 Task: In the  document projectdel.docx Select the text and change paragraph spacing to  '1.5' Change page orientation to  'Landscape' Add Page color Navy Blue
Action: Mouse moved to (307, 333)
Screenshot: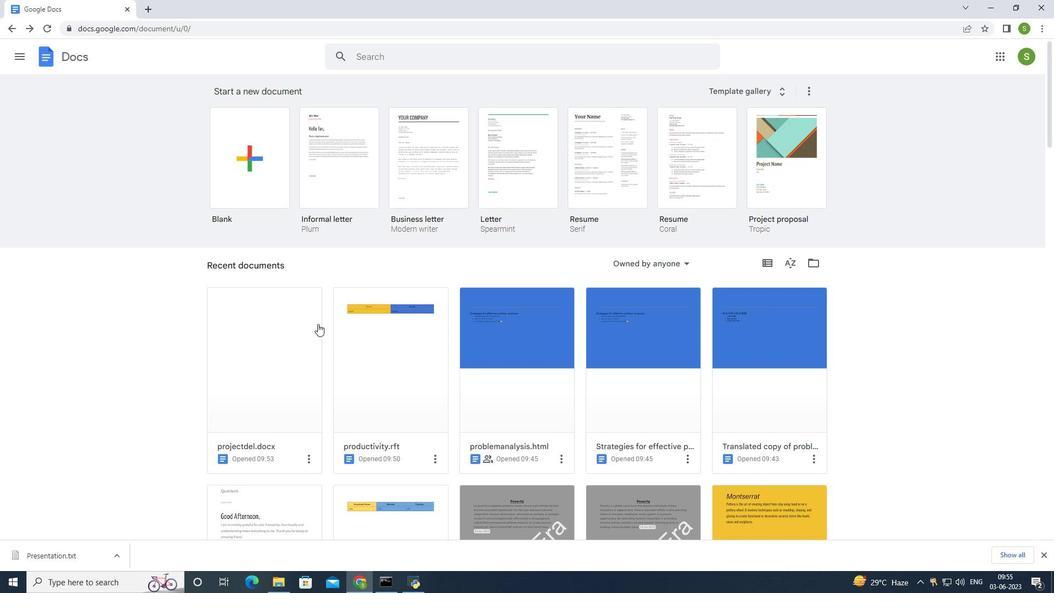 
Action: Mouse pressed left at (307, 333)
Screenshot: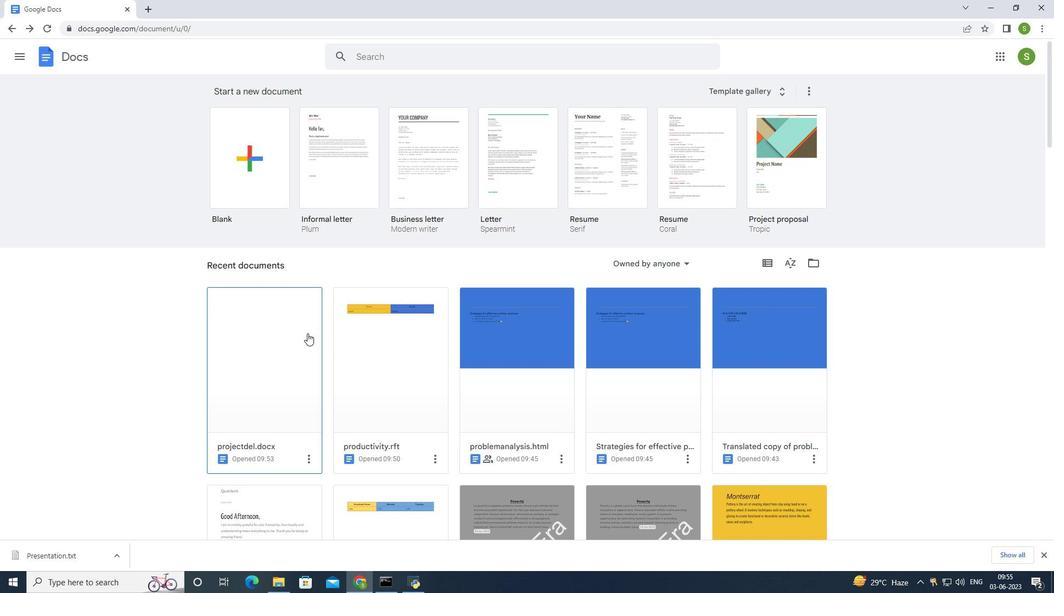 
Action: Mouse moved to (270, 171)
Screenshot: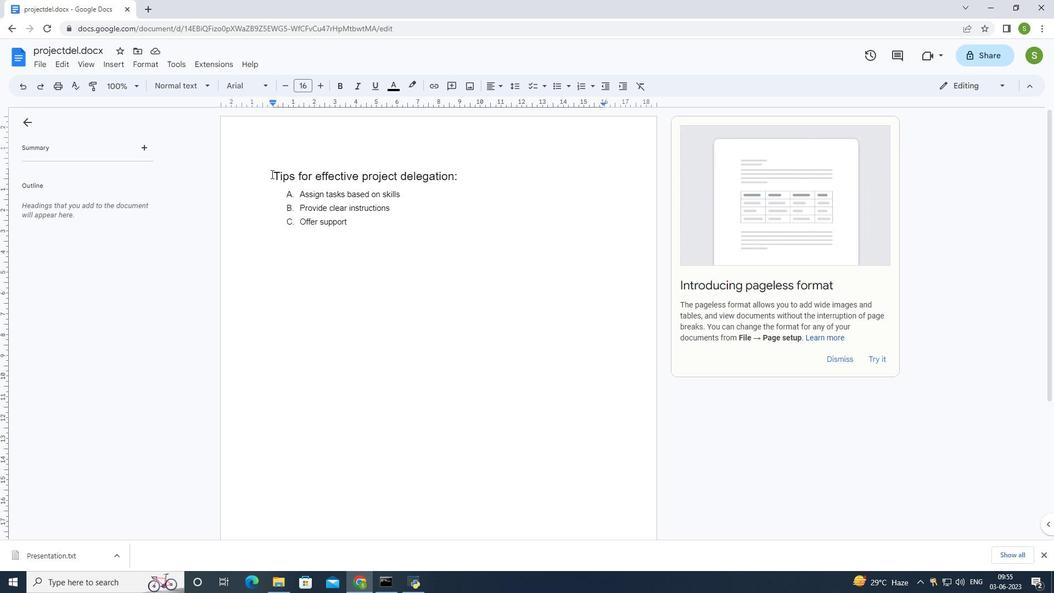 
Action: Mouse pressed left at (270, 171)
Screenshot: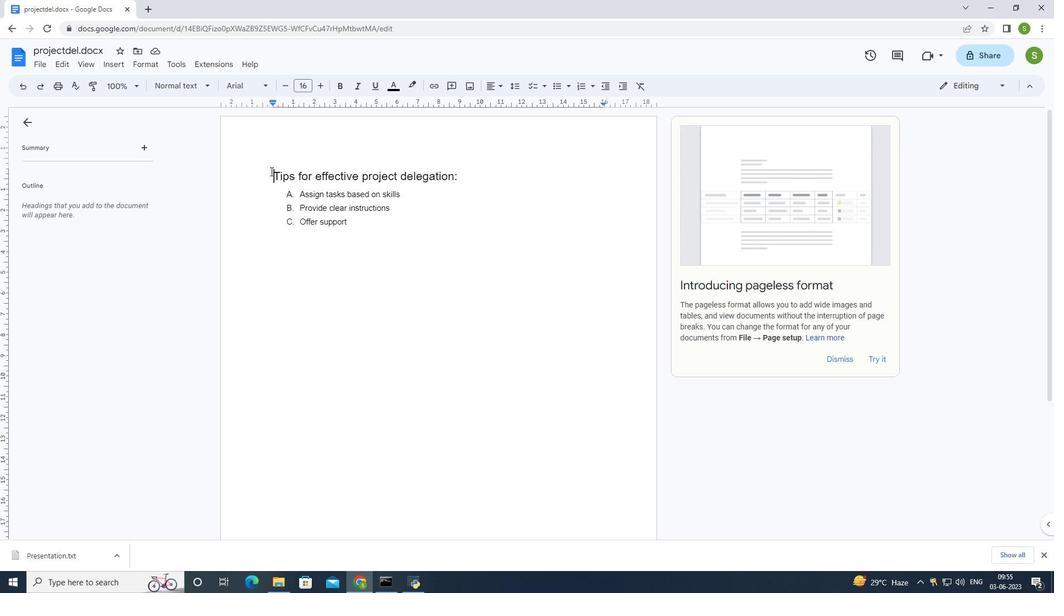 
Action: Mouse moved to (511, 86)
Screenshot: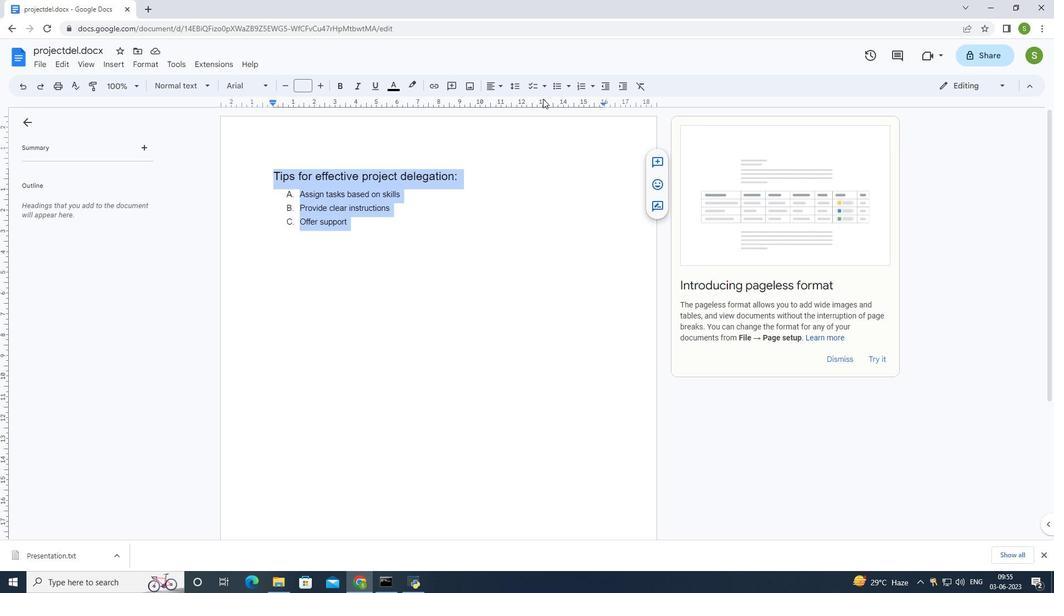 
Action: Mouse pressed left at (511, 86)
Screenshot: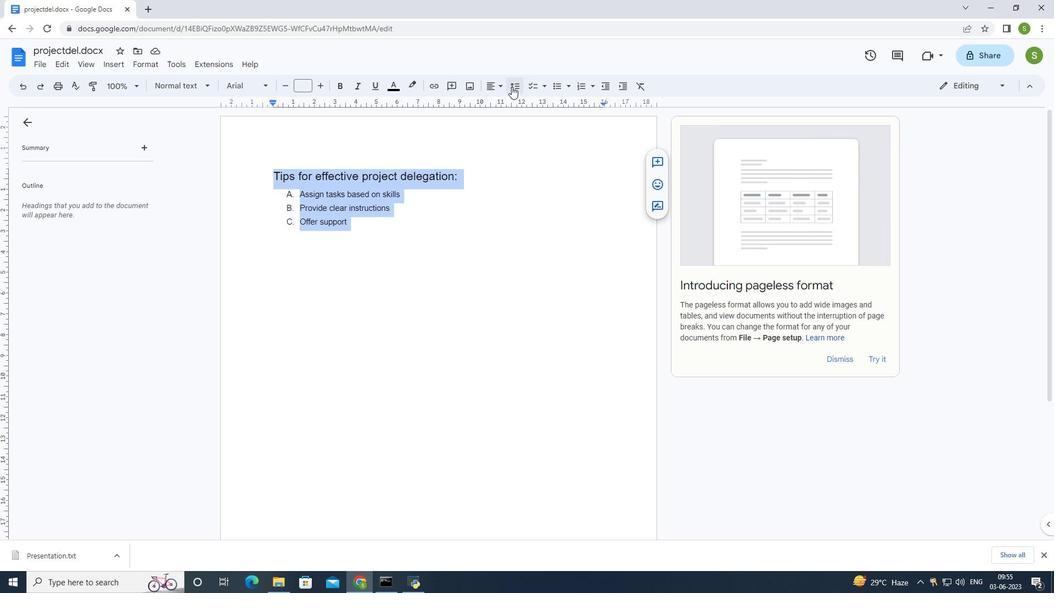 
Action: Mouse moved to (529, 147)
Screenshot: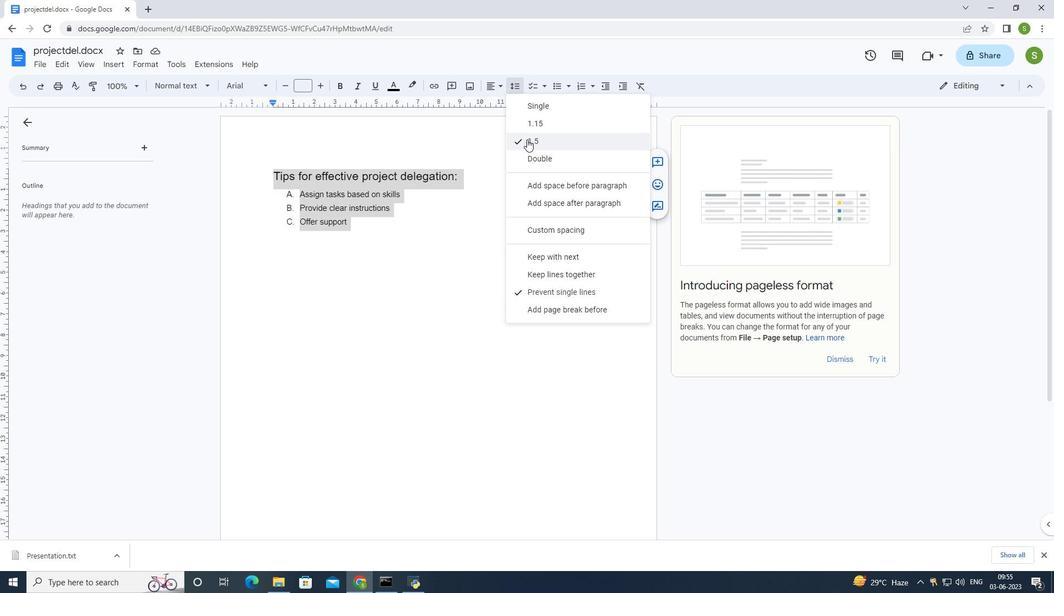 
Action: Mouse pressed left at (529, 147)
Screenshot: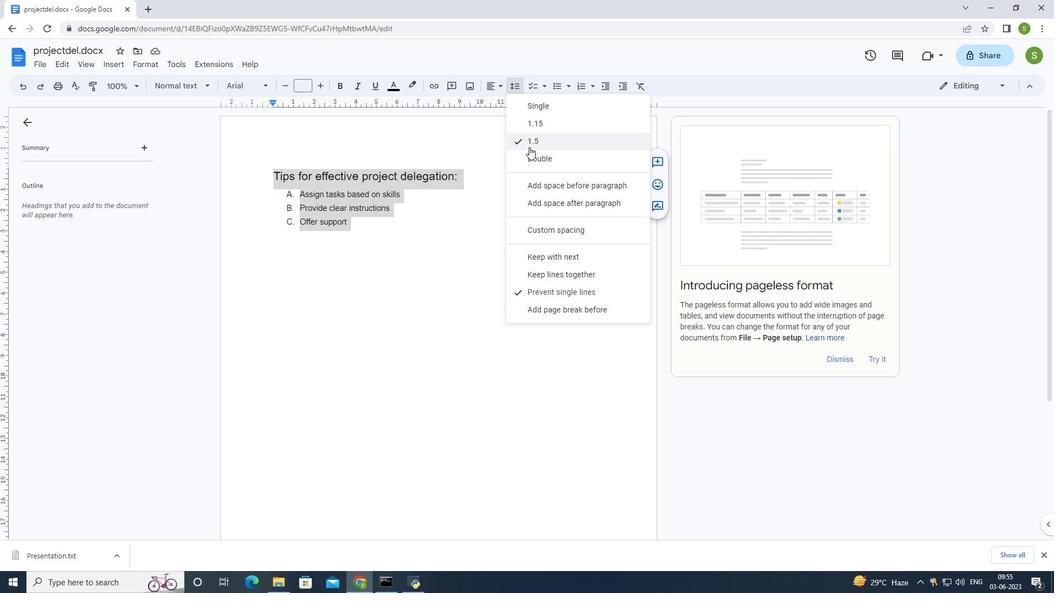 
Action: Mouse moved to (452, 244)
Screenshot: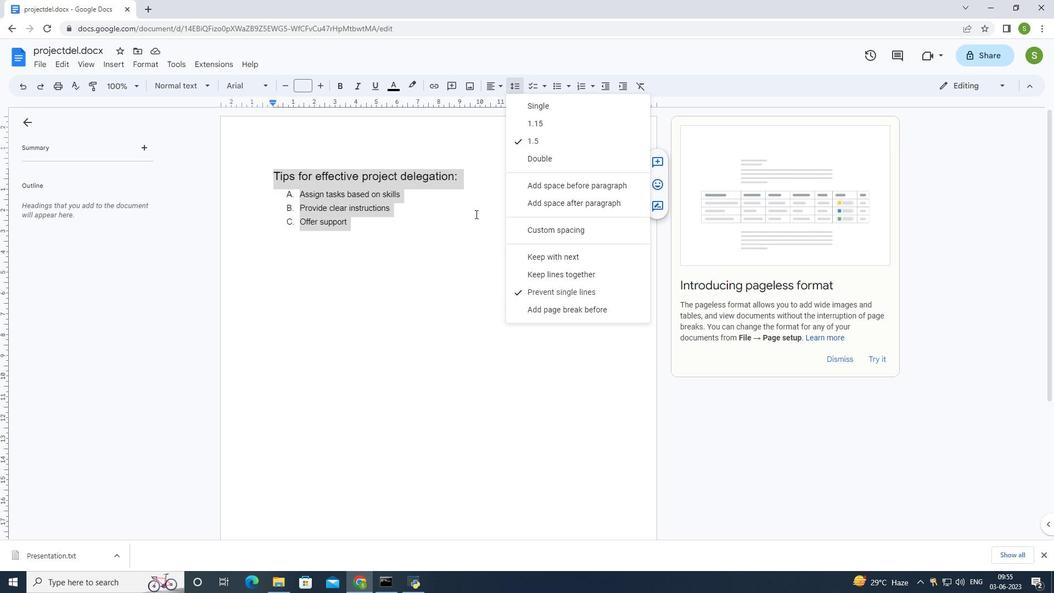 
Action: Mouse pressed left at (452, 244)
Screenshot: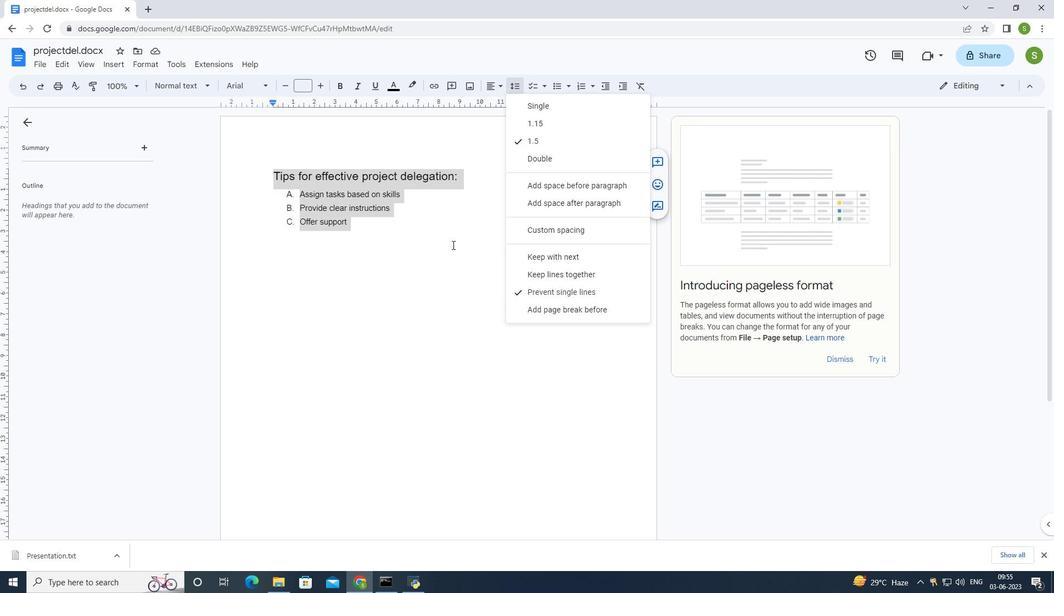 
Action: Mouse moved to (138, 67)
Screenshot: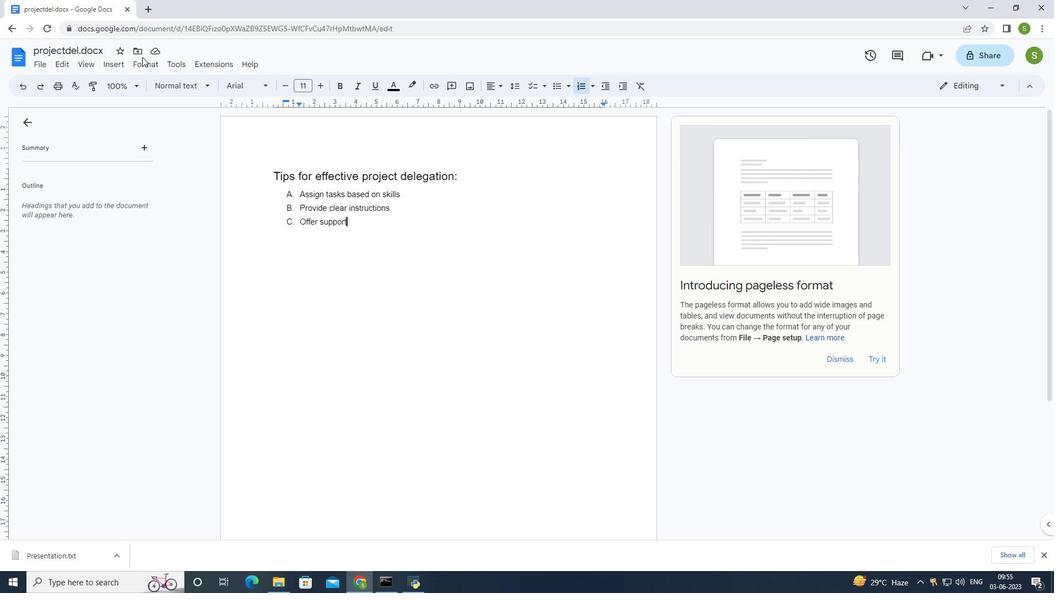 
Action: Mouse pressed left at (138, 67)
Screenshot: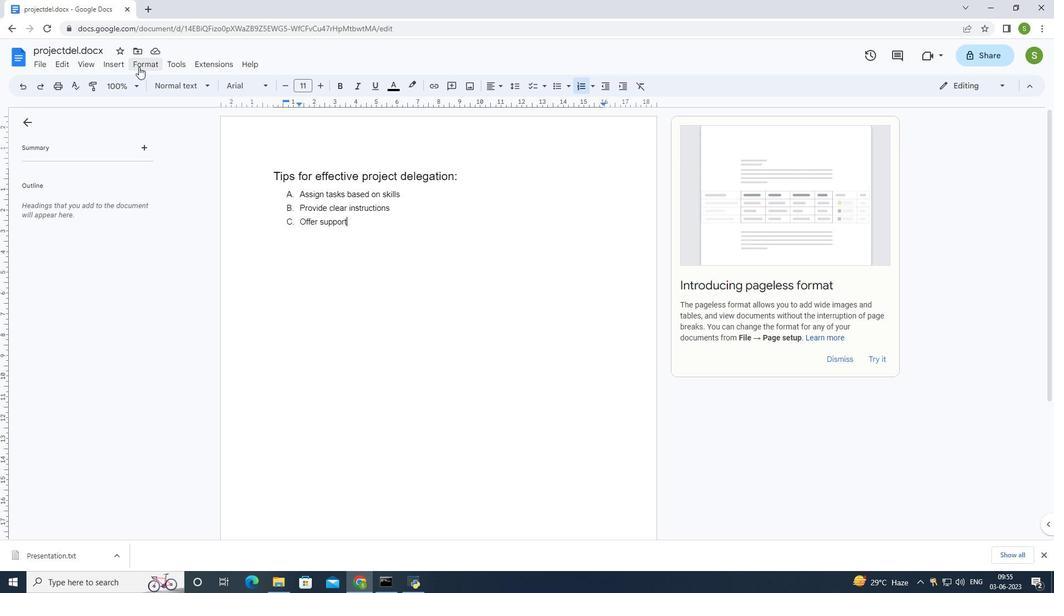 
Action: Mouse moved to (173, 231)
Screenshot: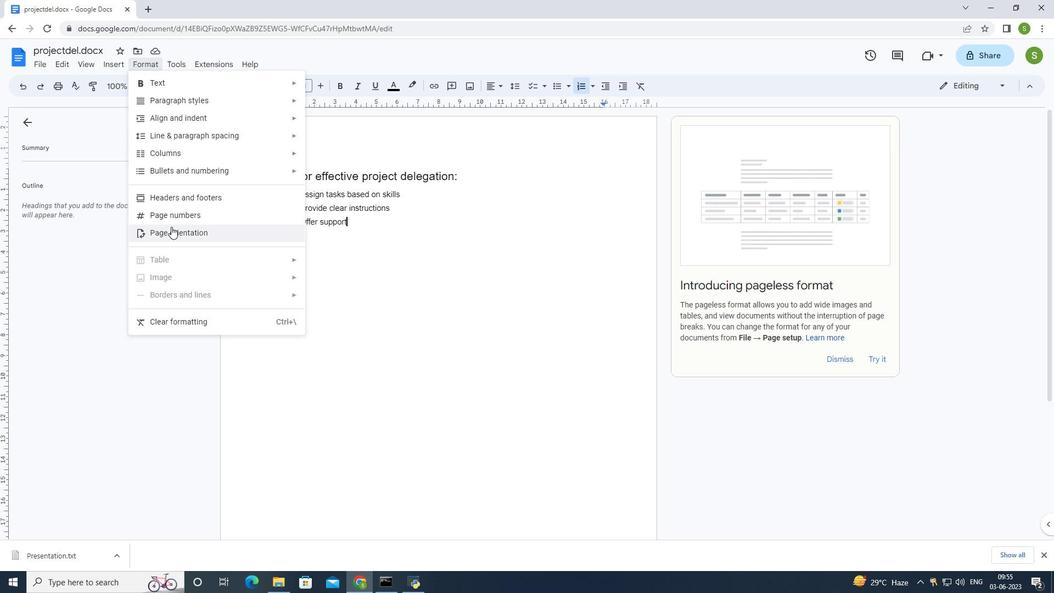 
Action: Mouse pressed left at (173, 231)
Screenshot: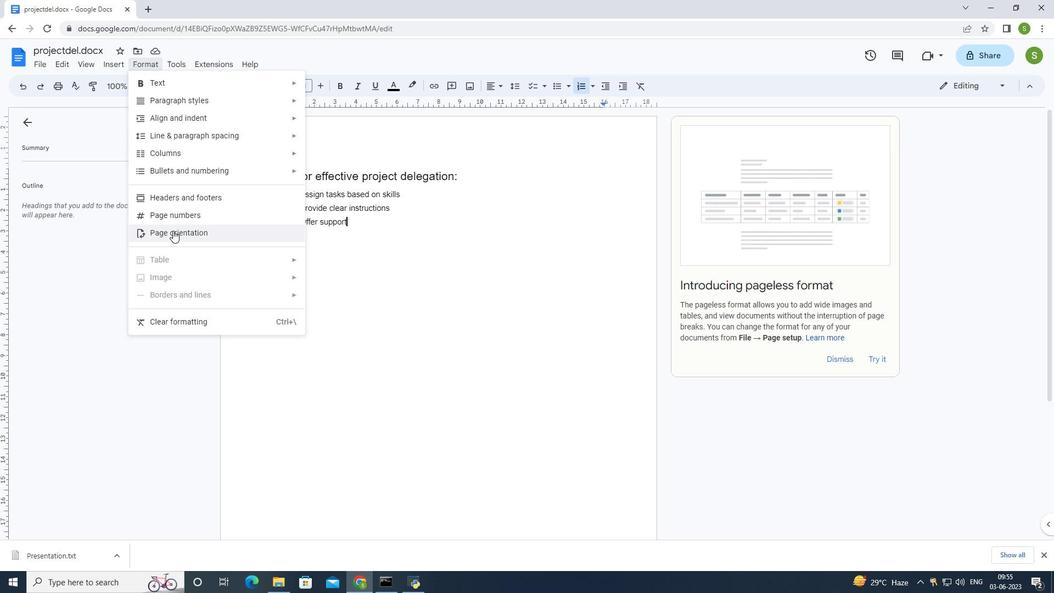 
Action: Mouse moved to (494, 310)
Screenshot: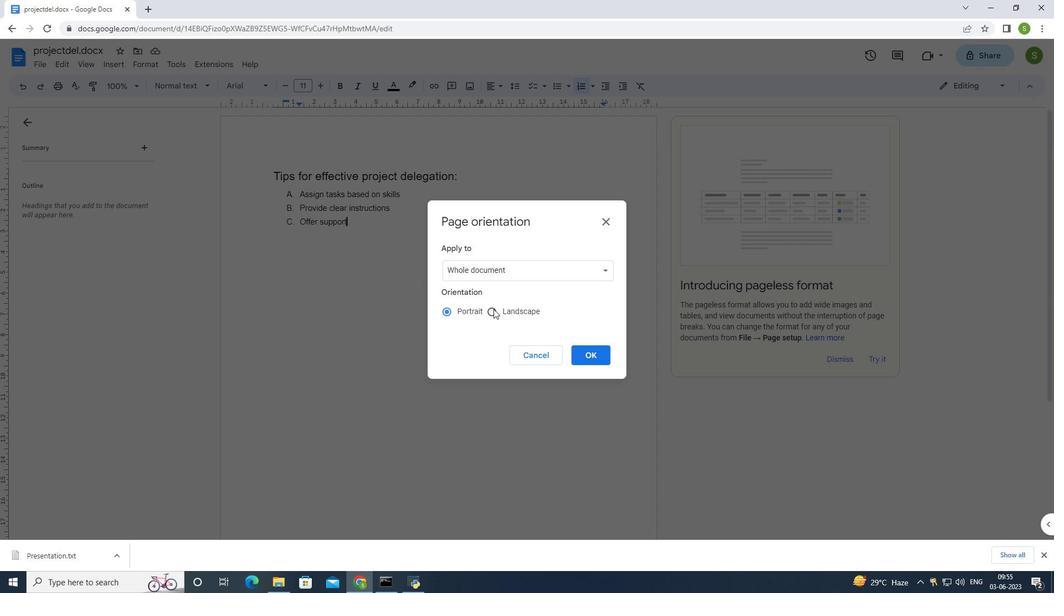 
Action: Mouse pressed left at (494, 310)
Screenshot: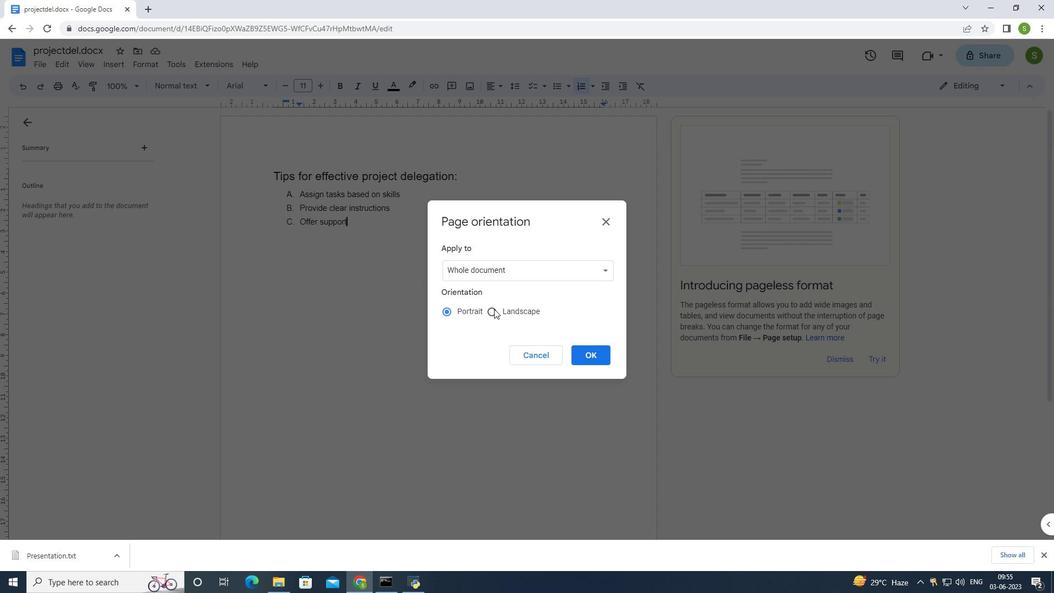 
Action: Mouse moved to (599, 350)
Screenshot: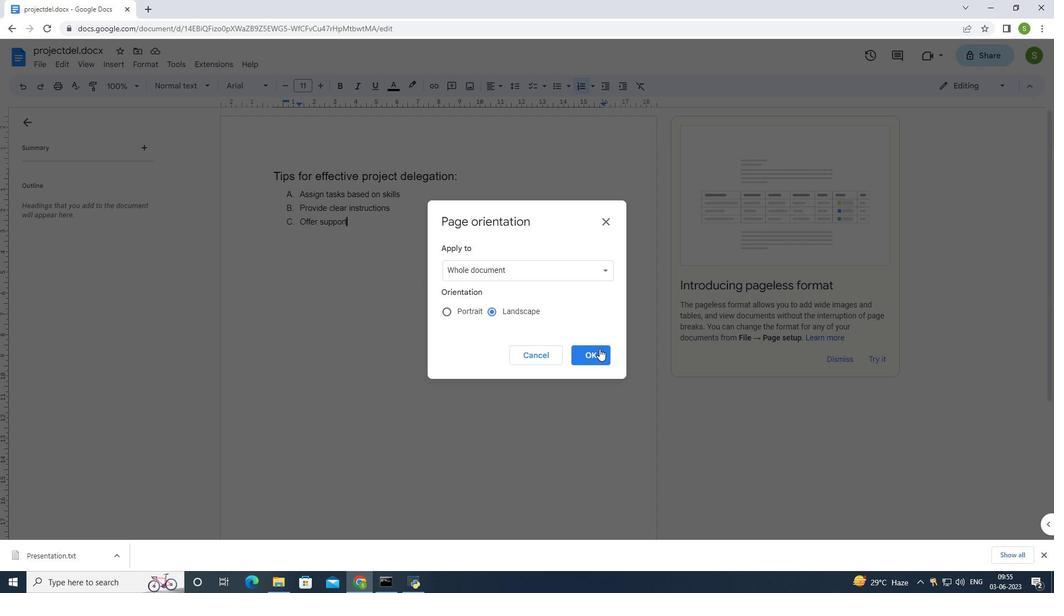 
Action: Mouse pressed left at (599, 350)
Screenshot: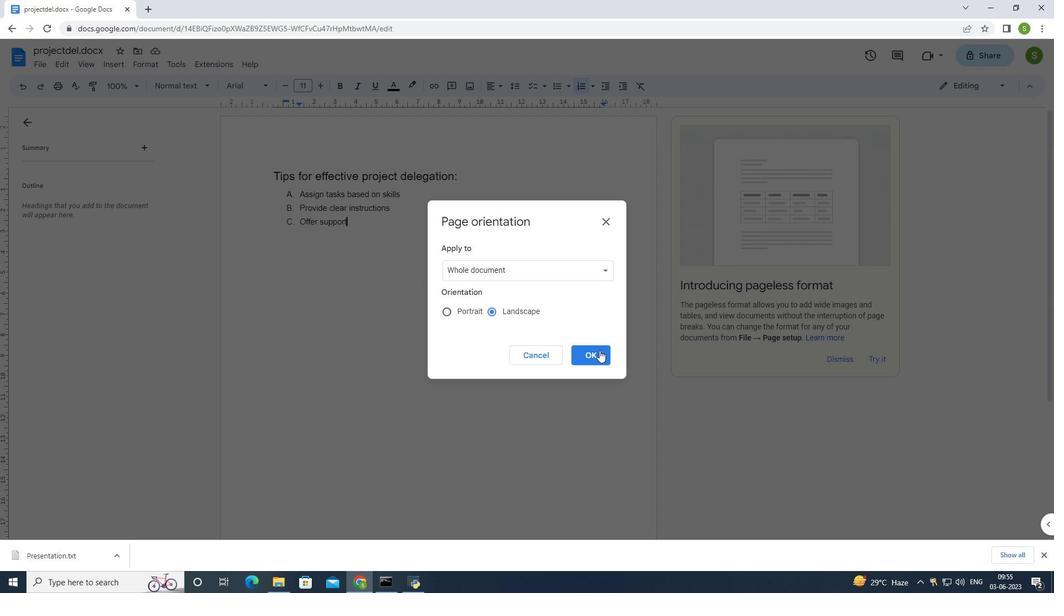 
Action: Mouse moved to (33, 64)
Screenshot: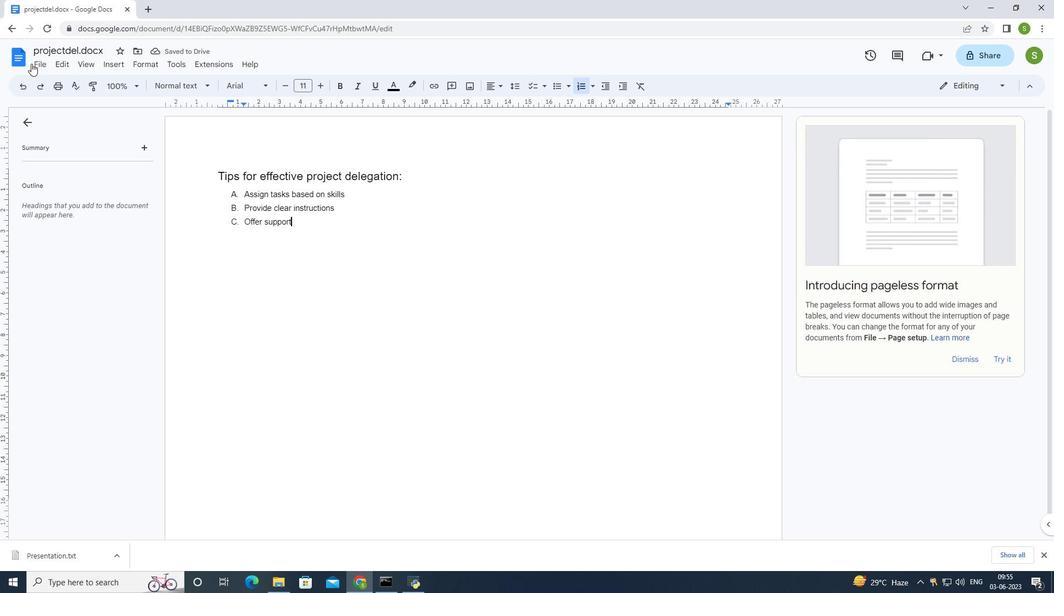 
Action: Mouse pressed left at (33, 64)
Screenshot: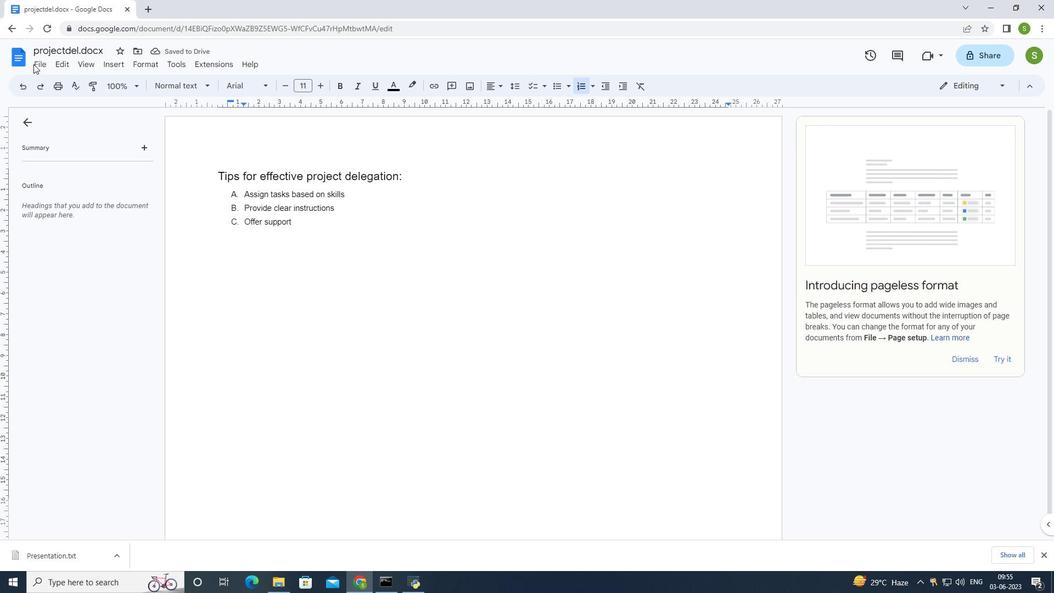 
Action: Mouse moved to (36, 64)
Screenshot: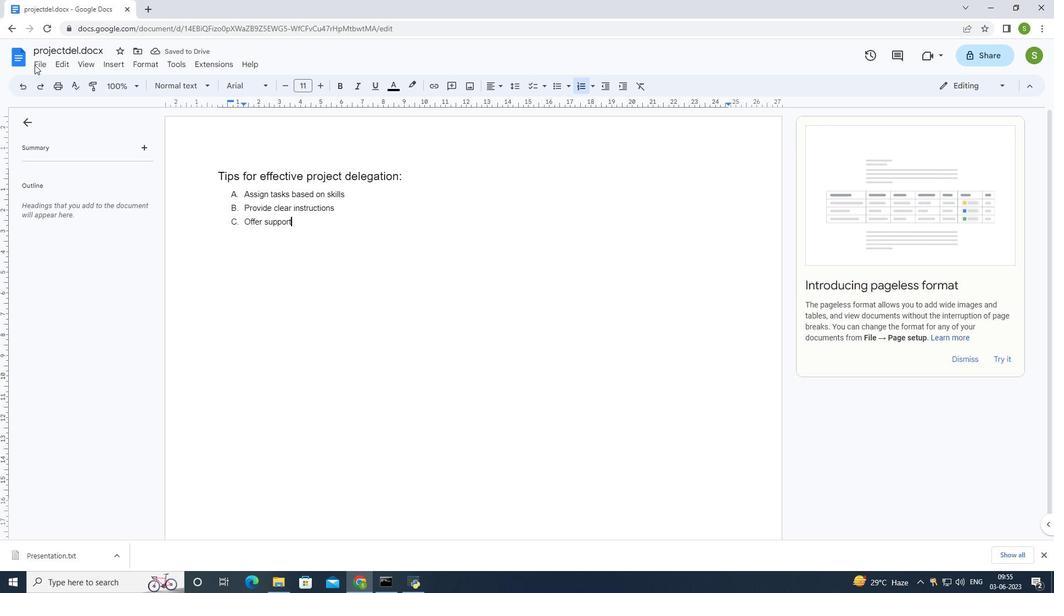 
Action: Mouse pressed left at (36, 64)
Screenshot: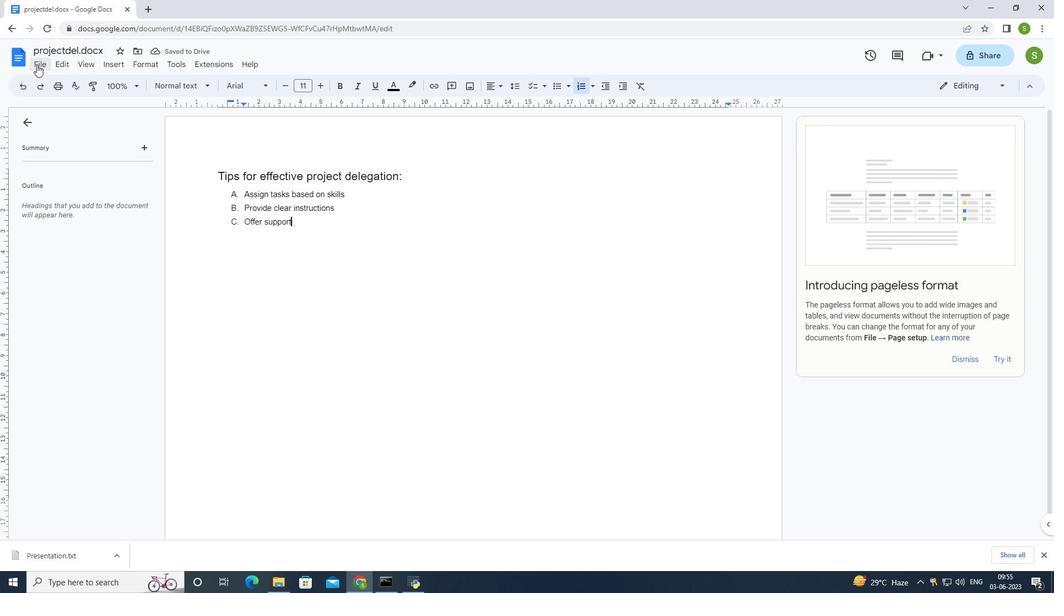 
Action: Mouse moved to (73, 364)
Screenshot: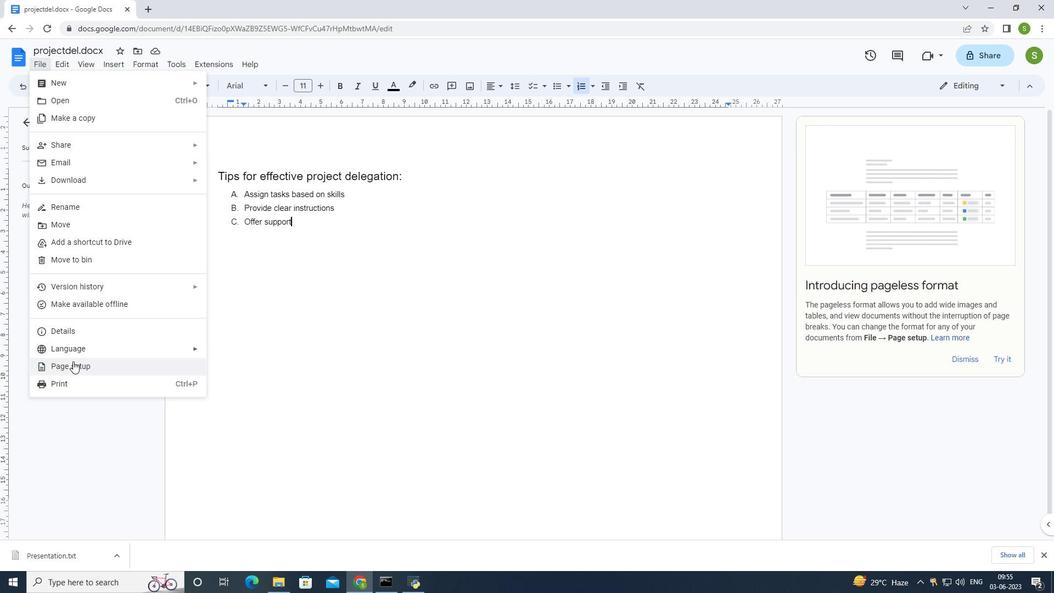 
Action: Mouse pressed left at (73, 364)
Screenshot: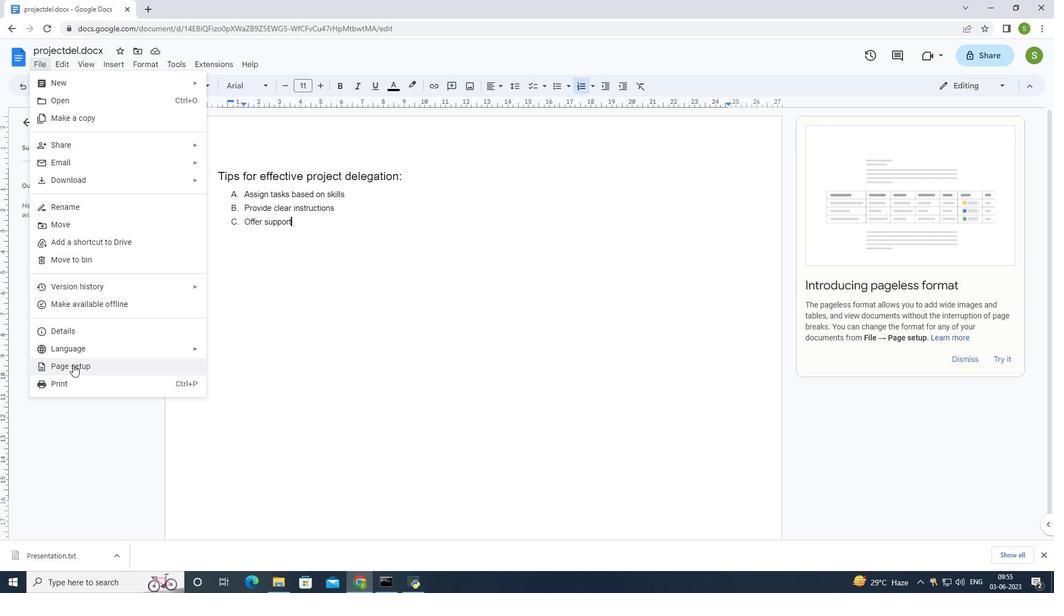 
Action: Mouse moved to (445, 359)
Screenshot: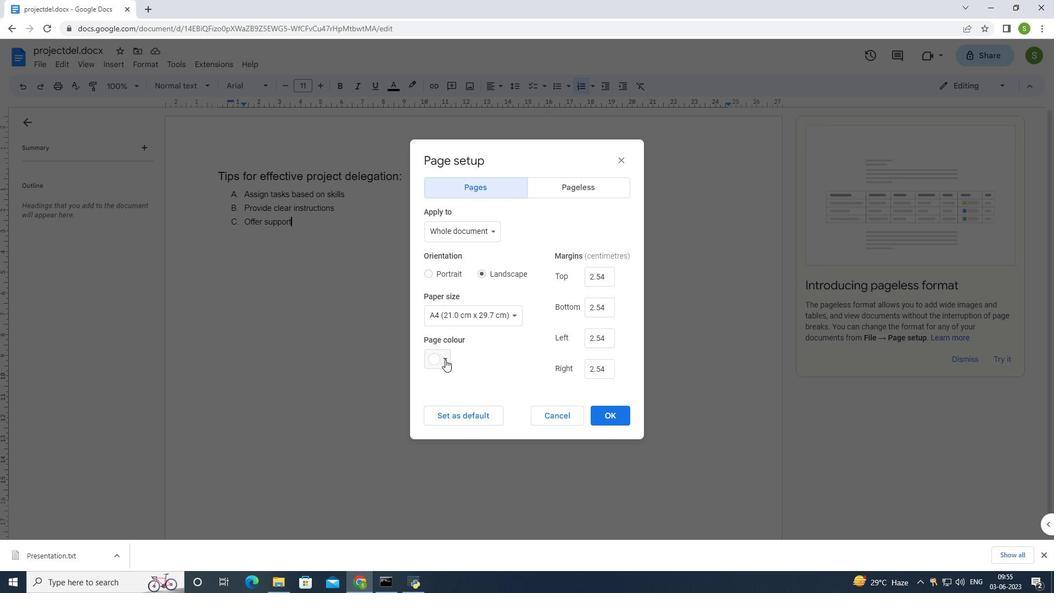 
Action: Mouse pressed left at (445, 359)
Screenshot: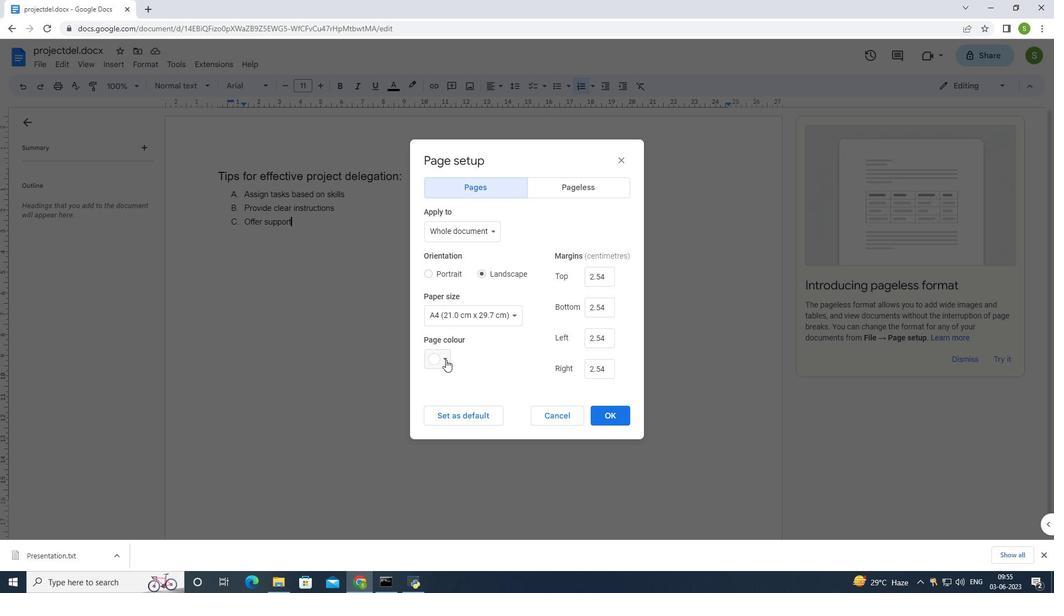 
Action: Mouse moved to (519, 442)
Screenshot: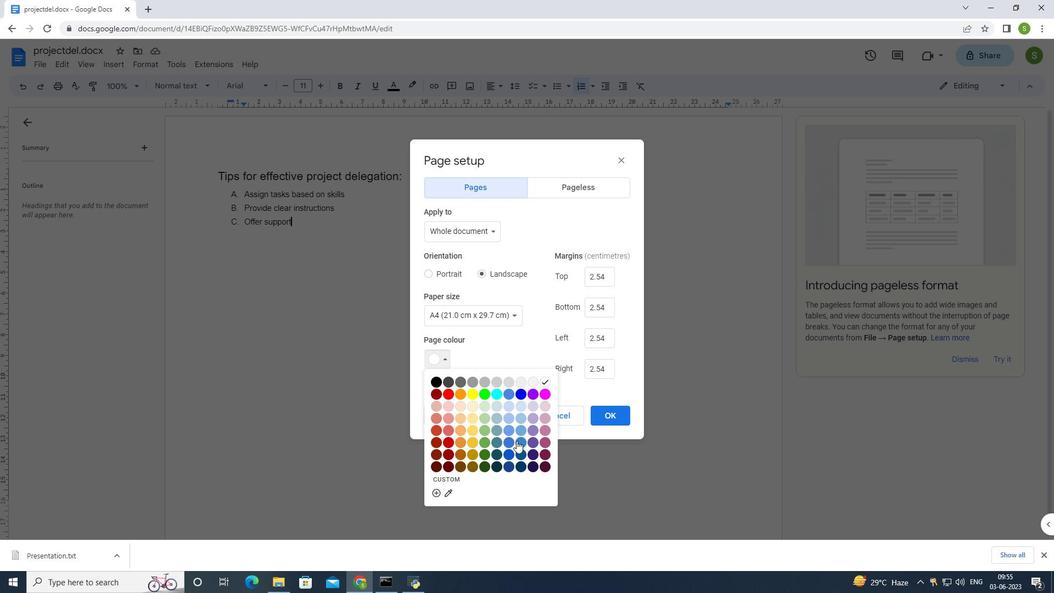 
Action: Mouse pressed left at (519, 442)
Screenshot: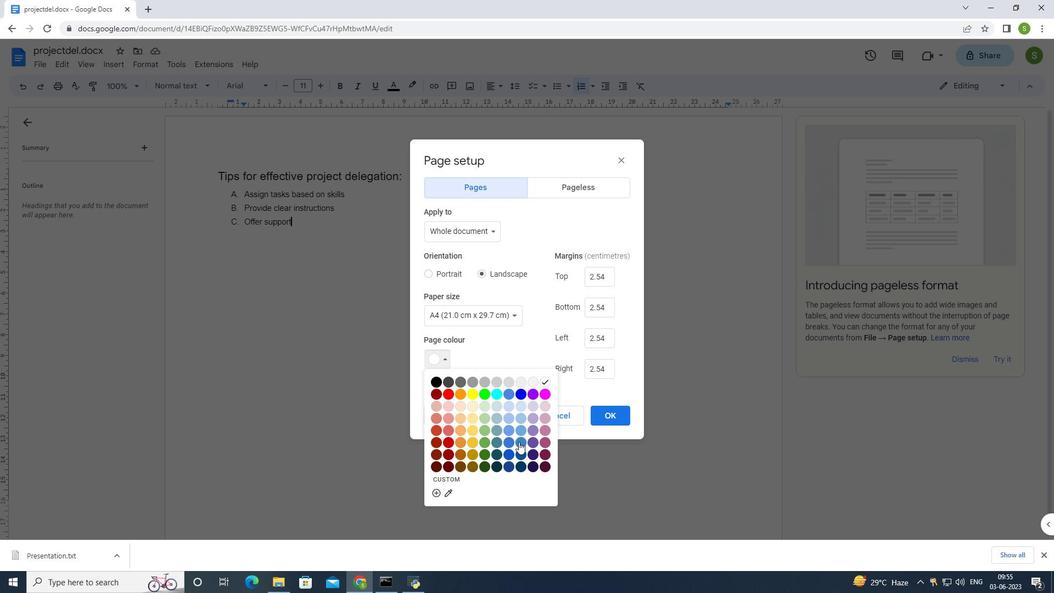 
Action: Mouse moved to (617, 414)
Screenshot: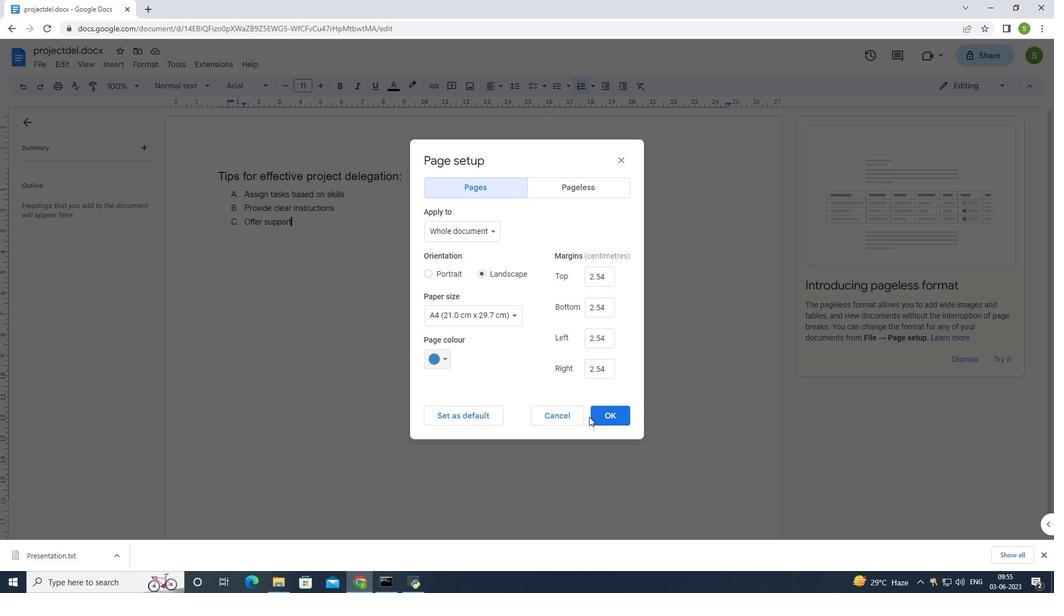 
Action: Mouse pressed left at (617, 414)
Screenshot: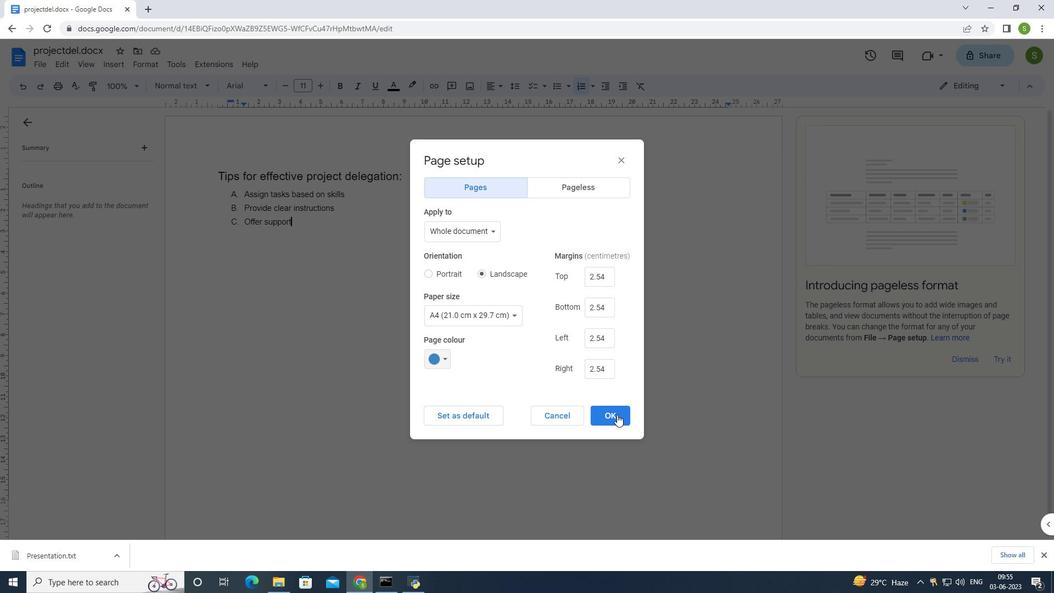 
Action: Mouse moved to (601, 366)
Screenshot: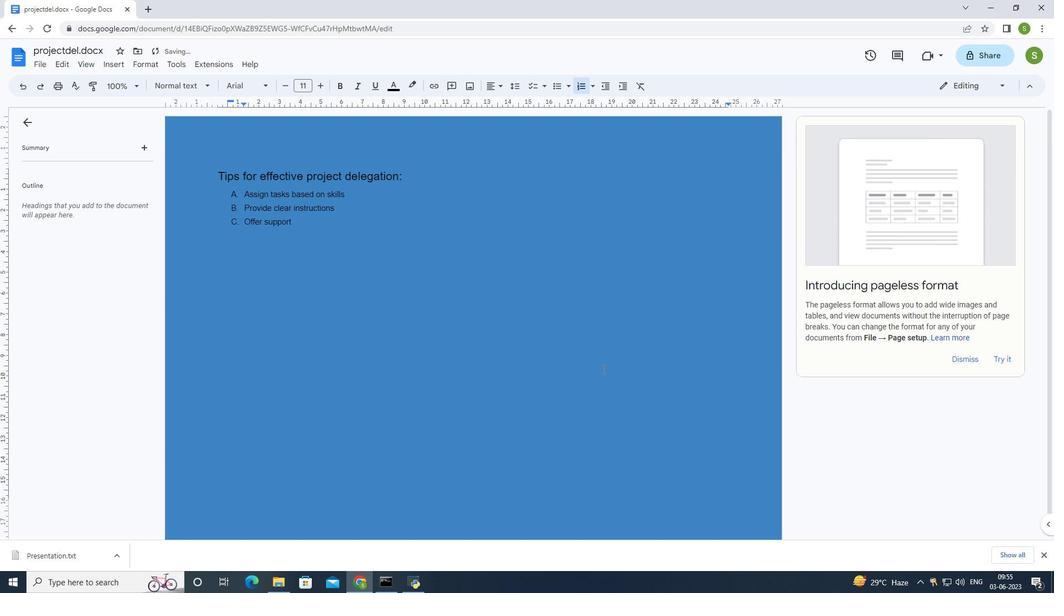 
